 Task: Start in the project AgileCenter the sprint 'Analytics Implementation Sprint', with a duration of 2 weeks. Start in the project AgileCenter the sprint 'Analytics Implementation Sprint', with a duration of 1 week. Start in the project AgileCenter the sprint 'Analytics Implementation Sprint', with a duration of 3 weeks
Action: Mouse moved to (605, 341)
Screenshot: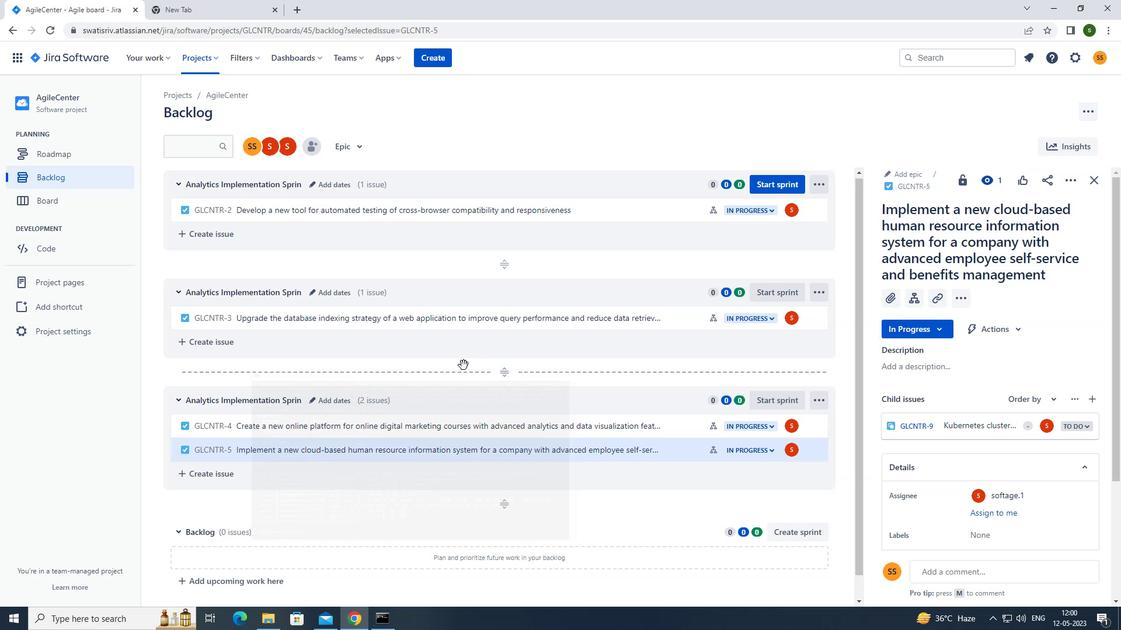 
Action: Mouse scrolled (605, 341) with delta (0, 0)
Screenshot: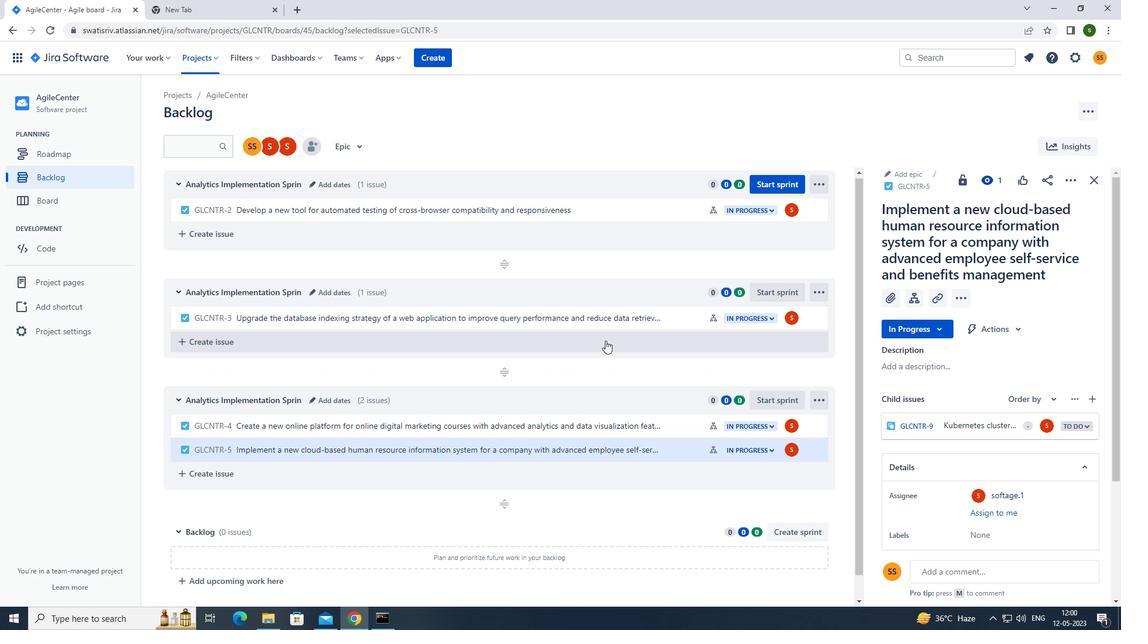 
Action: Mouse scrolled (605, 341) with delta (0, 0)
Screenshot: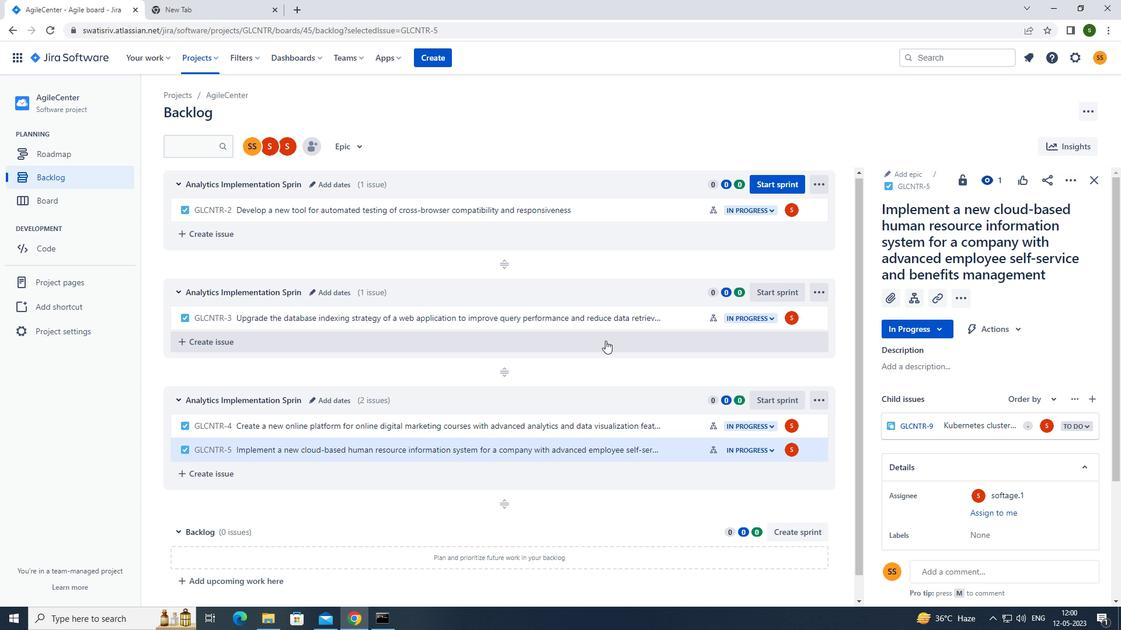
Action: Mouse moved to (768, 181)
Screenshot: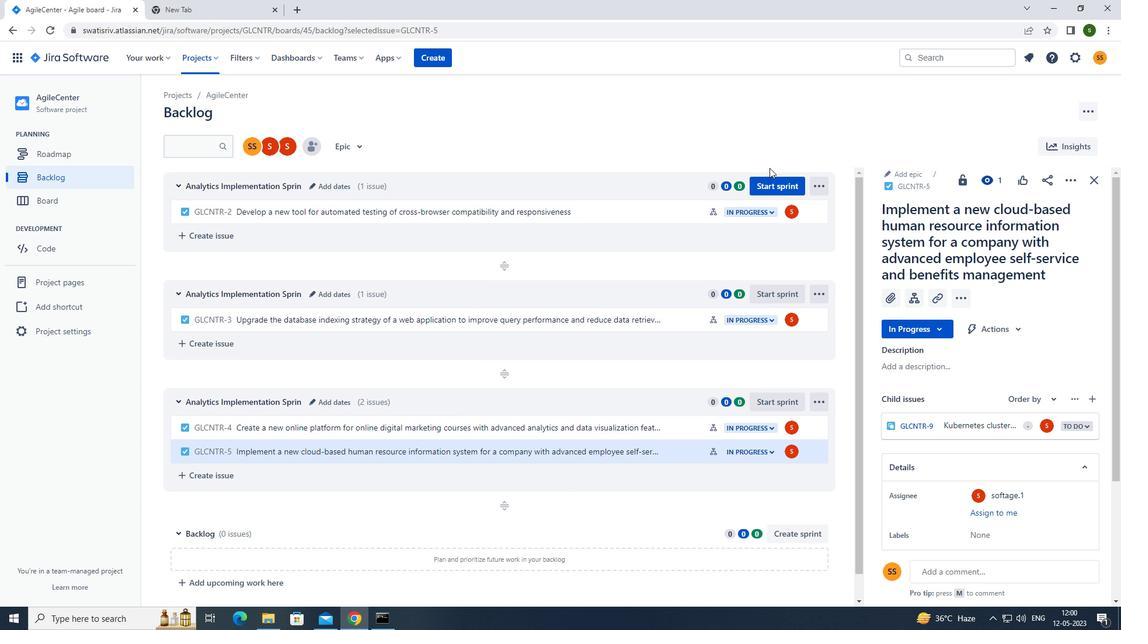
Action: Mouse pressed left at (768, 181)
Screenshot: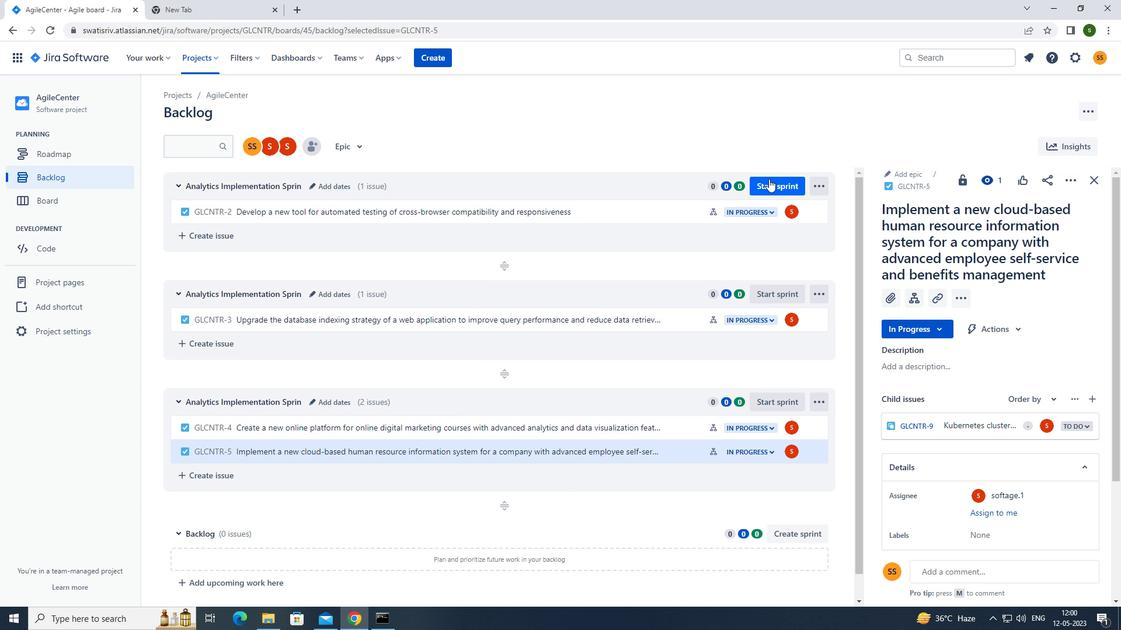 
Action: Mouse moved to (515, 207)
Screenshot: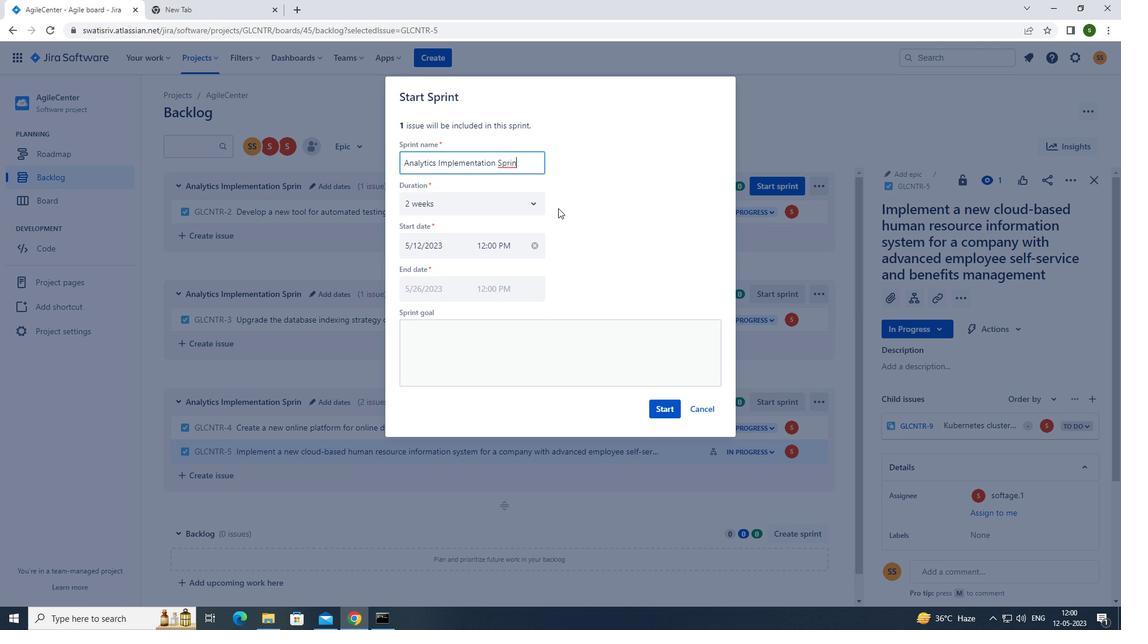 
Action: Mouse pressed left at (515, 207)
Screenshot: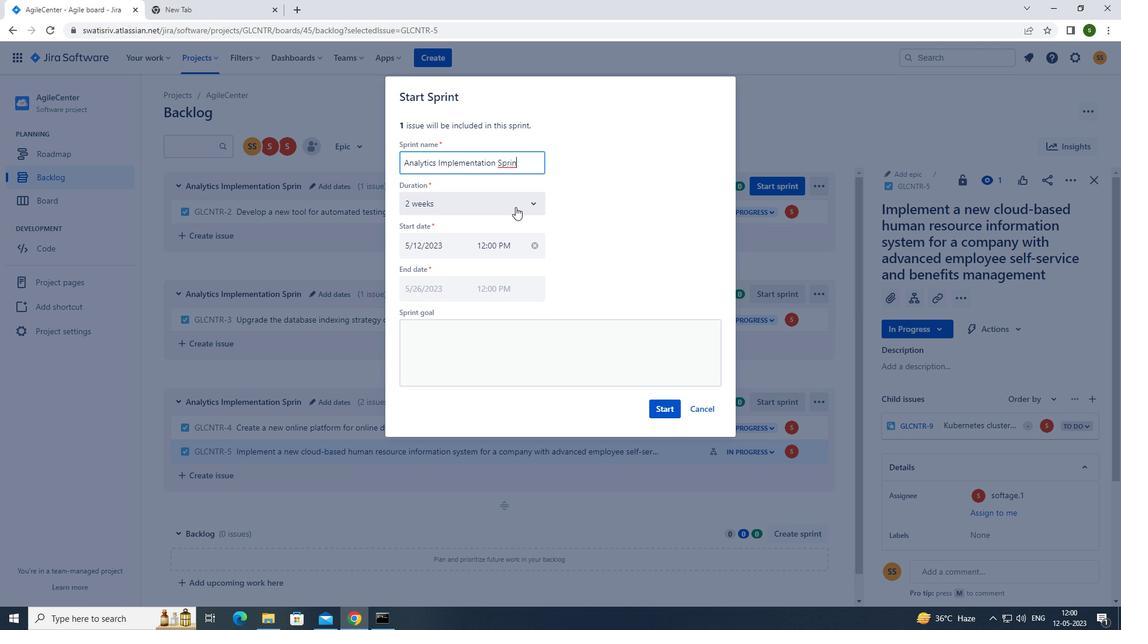 
Action: Mouse moved to (466, 252)
Screenshot: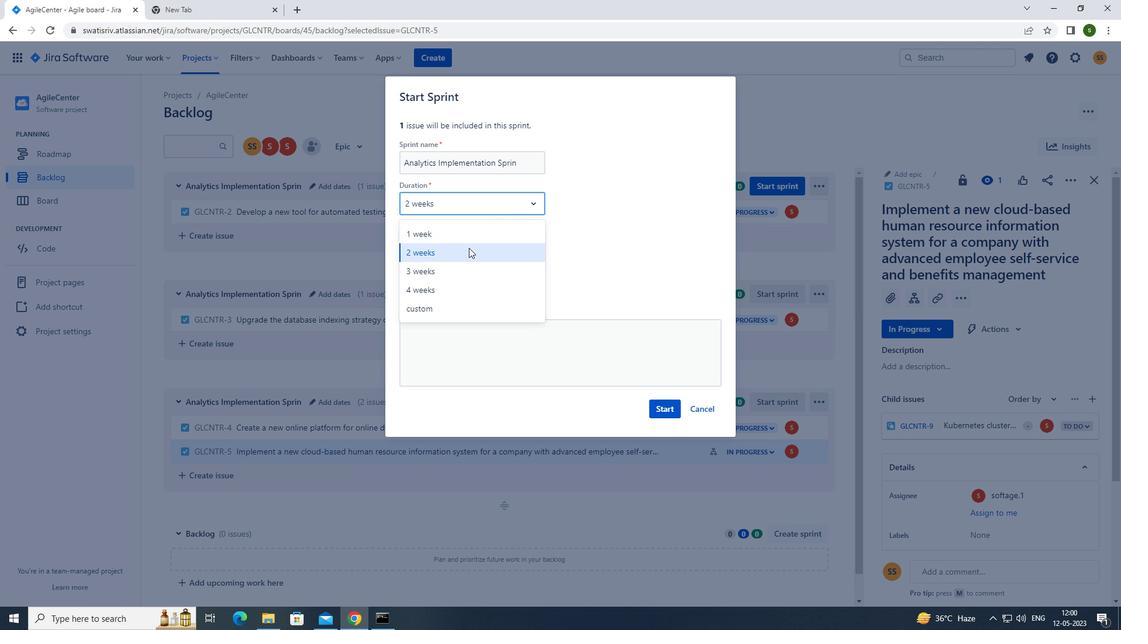 
Action: Mouse pressed left at (466, 252)
Screenshot: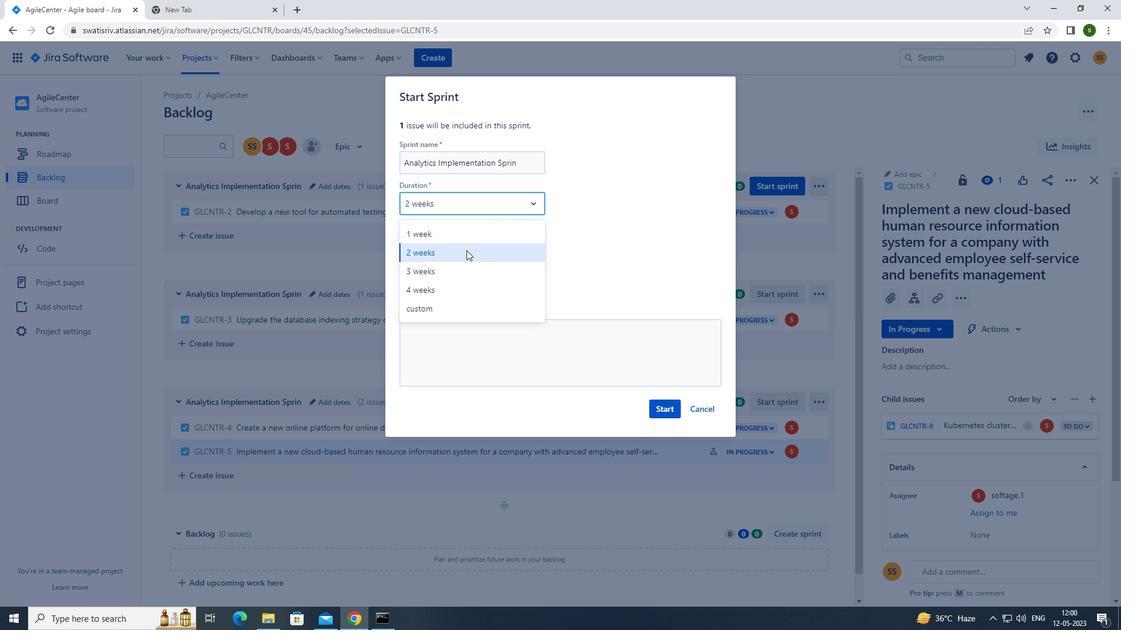 
Action: Mouse moved to (657, 410)
Screenshot: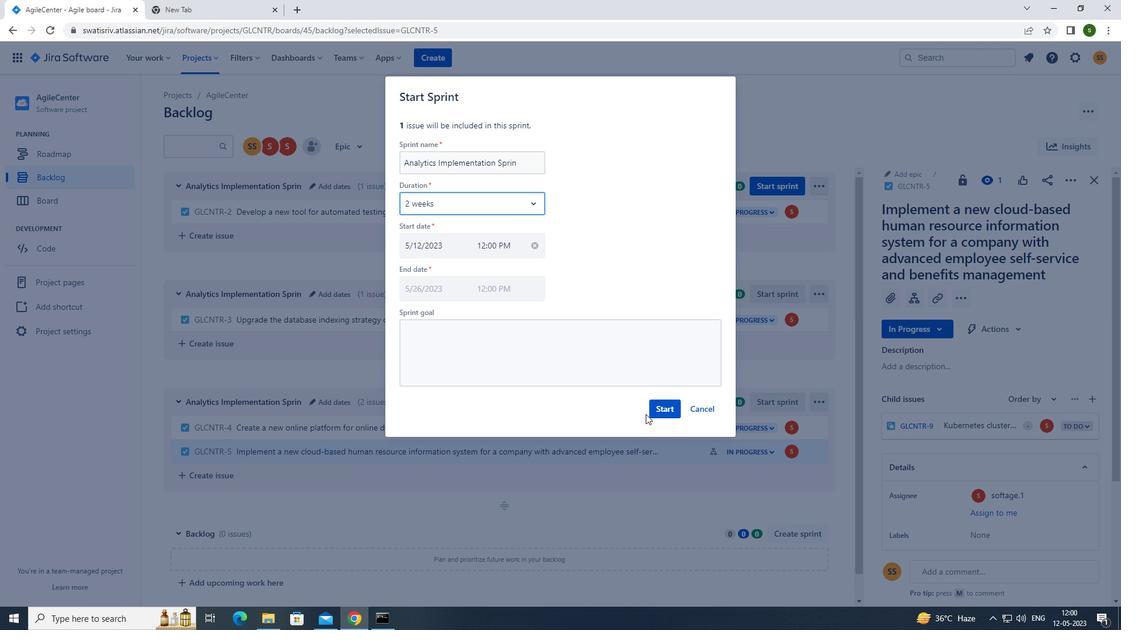 
Action: Mouse pressed left at (657, 410)
Screenshot: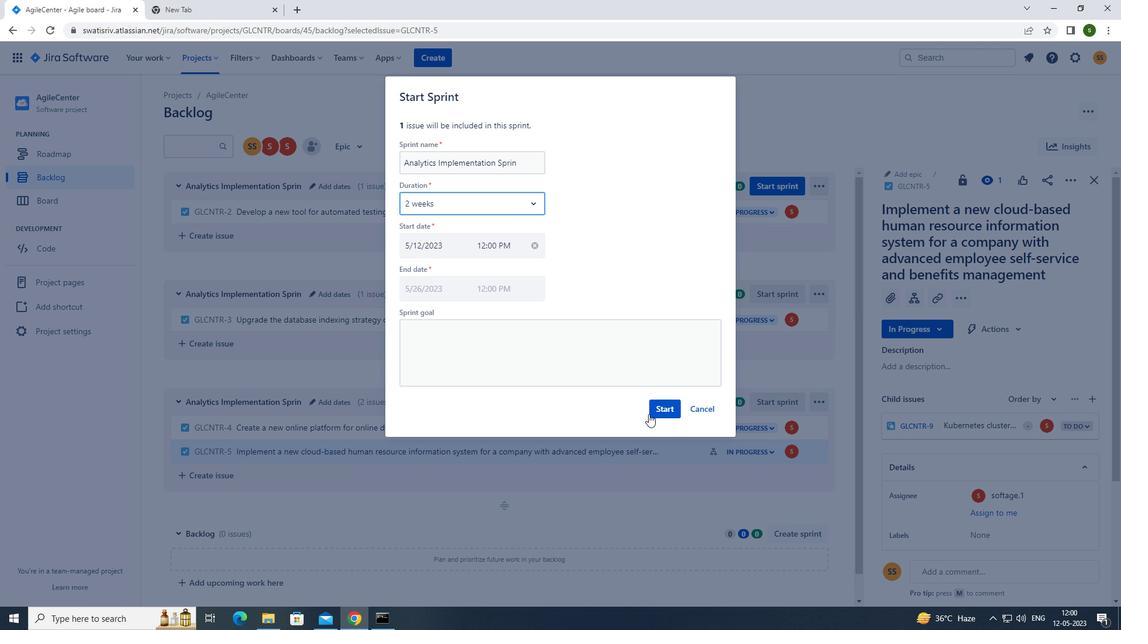 
Action: Mouse moved to (91, 182)
Screenshot: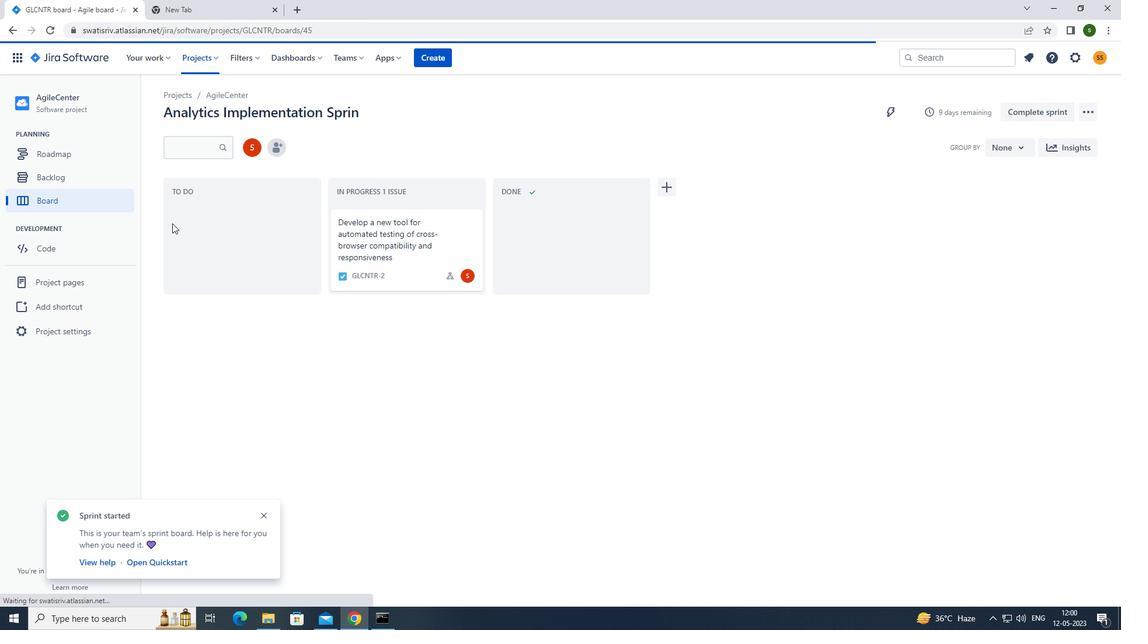 
Action: Mouse pressed left at (91, 182)
Screenshot: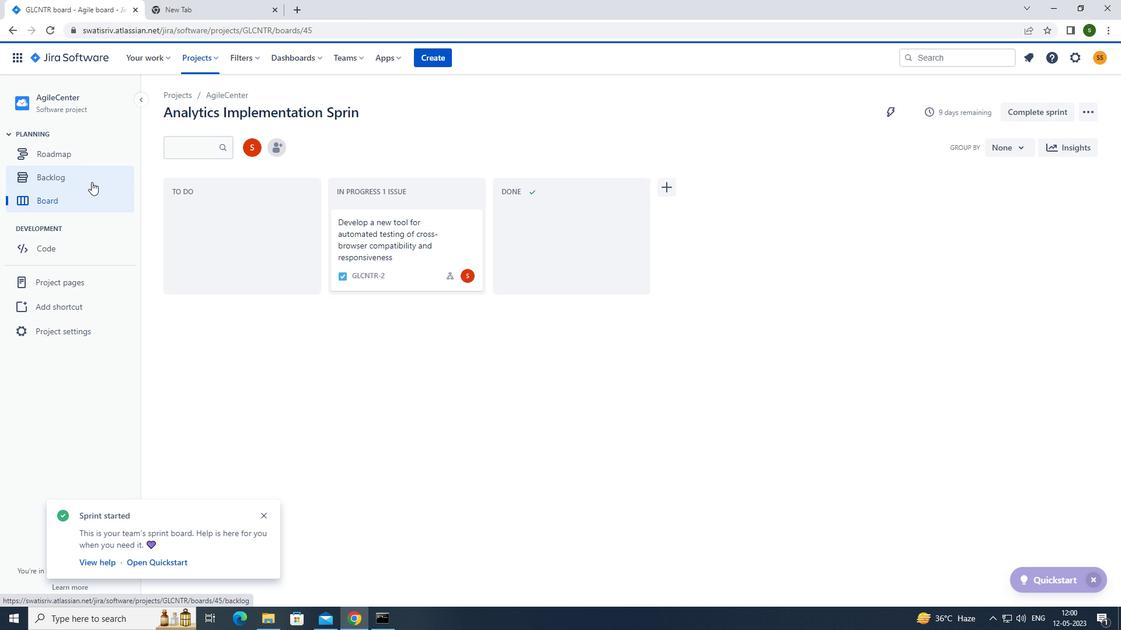 
Action: Mouse moved to (1021, 289)
Screenshot: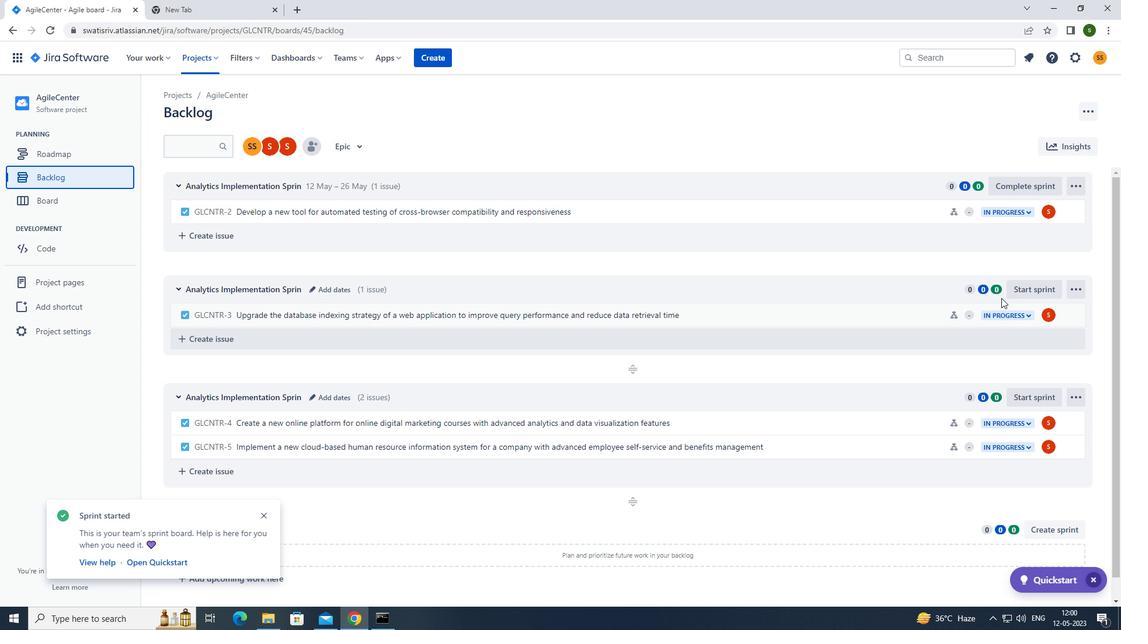 
Action: Mouse pressed left at (1021, 289)
Screenshot: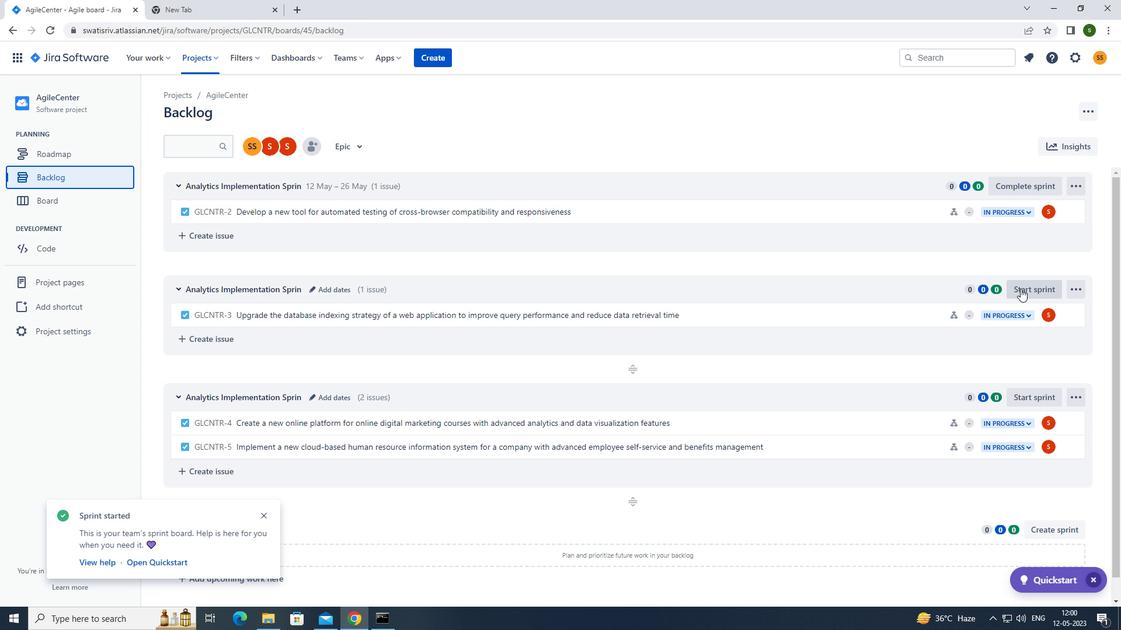 
Action: Mouse moved to (515, 200)
Screenshot: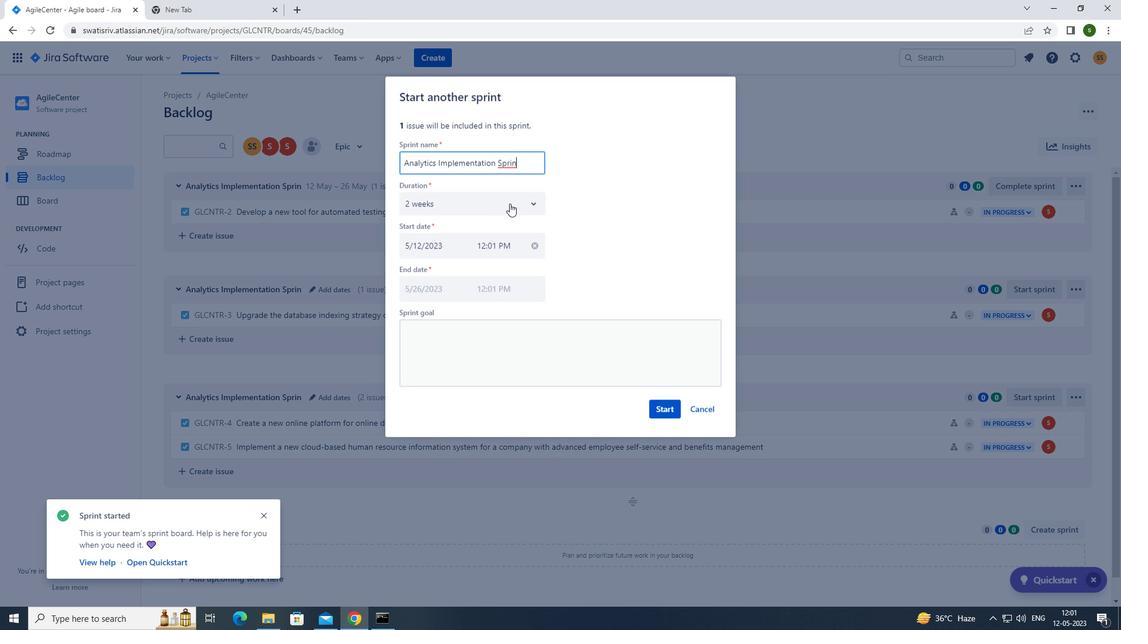 
Action: Mouse pressed left at (515, 200)
Screenshot: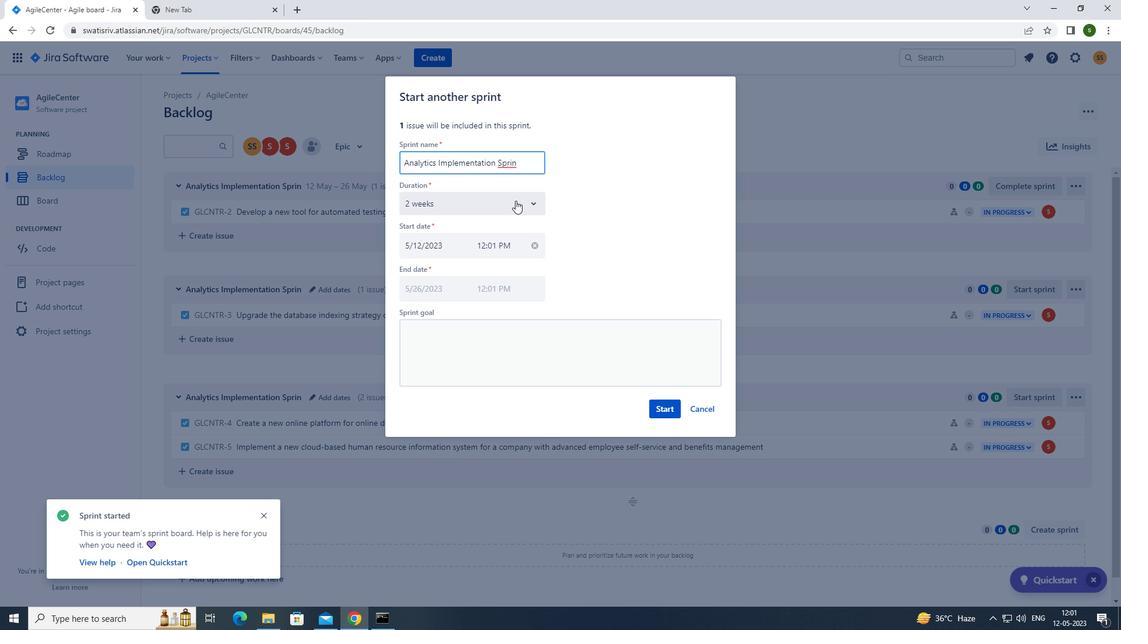 
Action: Mouse moved to (469, 230)
Screenshot: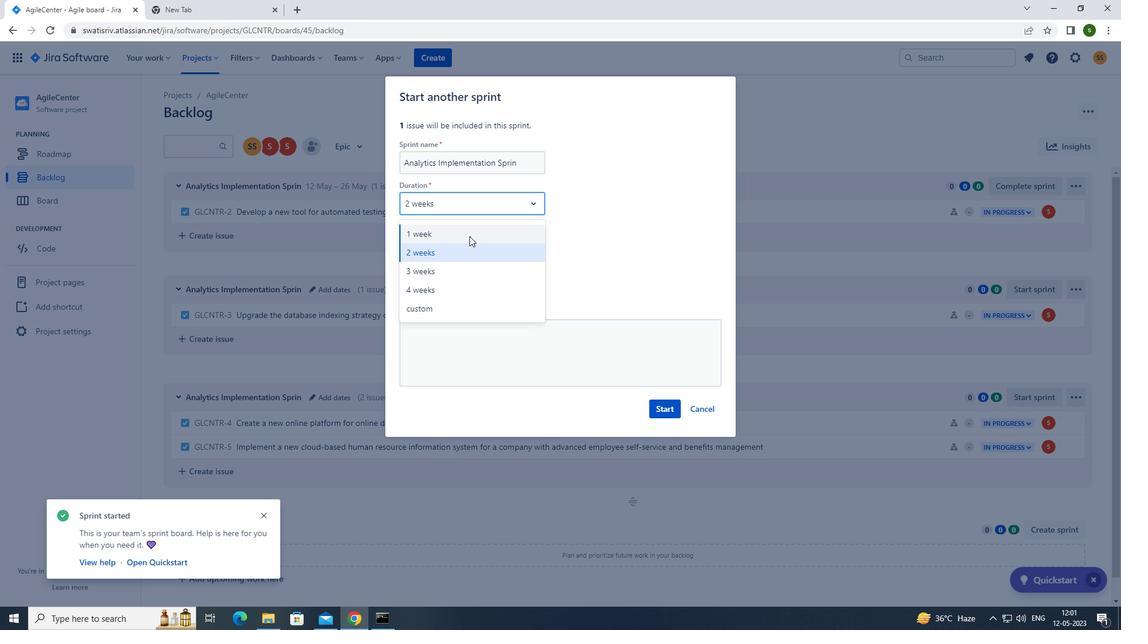 
Action: Mouse pressed left at (469, 230)
Screenshot: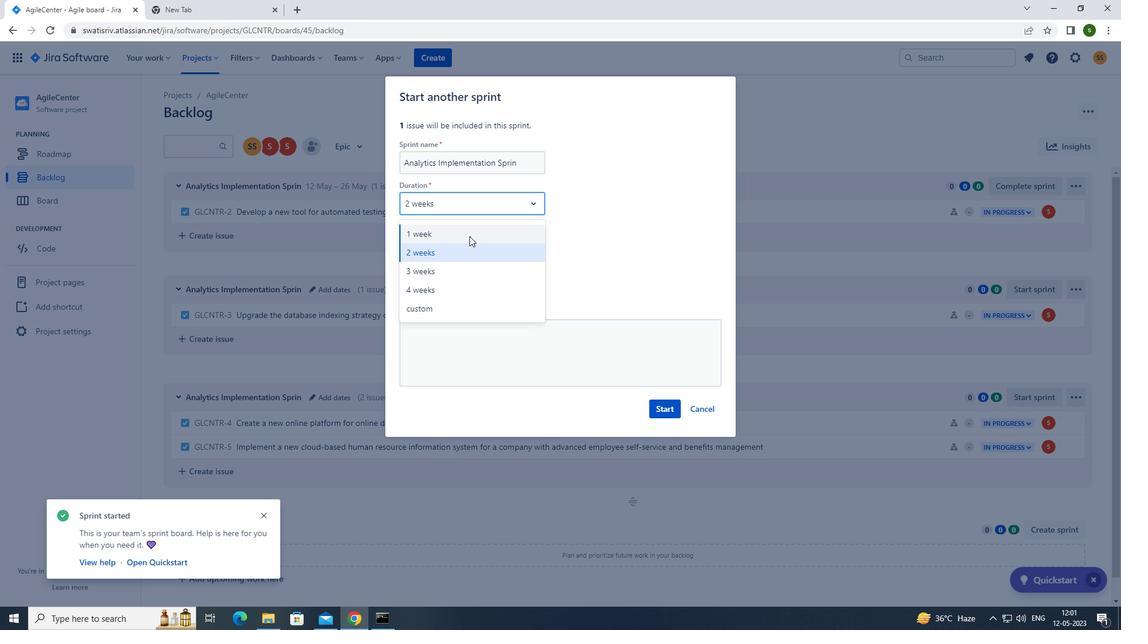 
Action: Mouse moved to (659, 408)
Screenshot: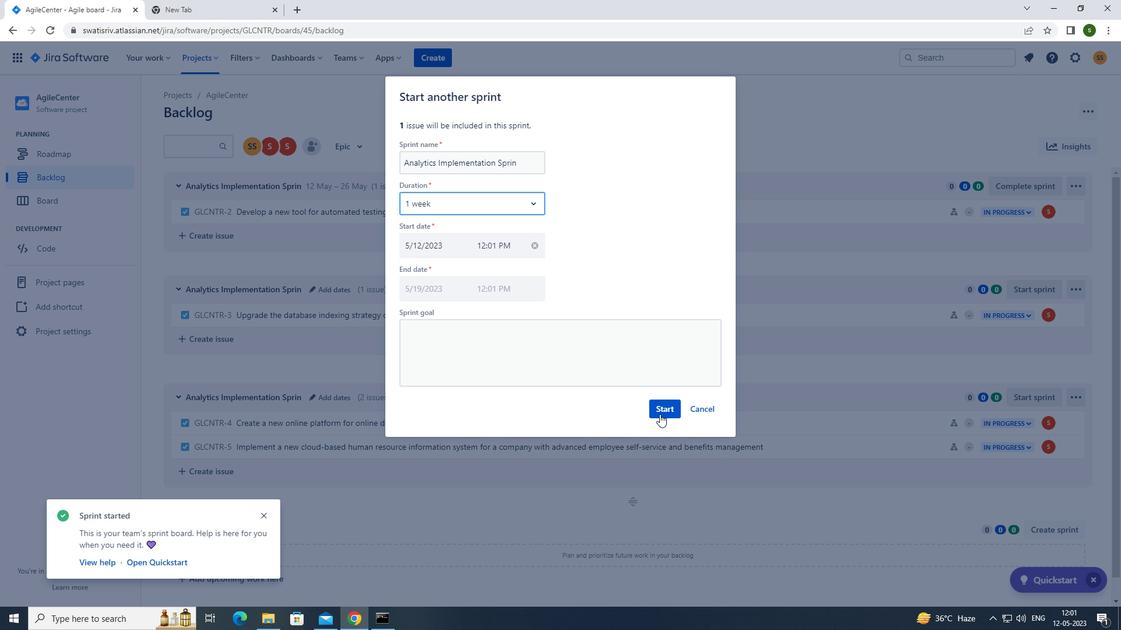 
Action: Mouse pressed left at (659, 408)
Screenshot: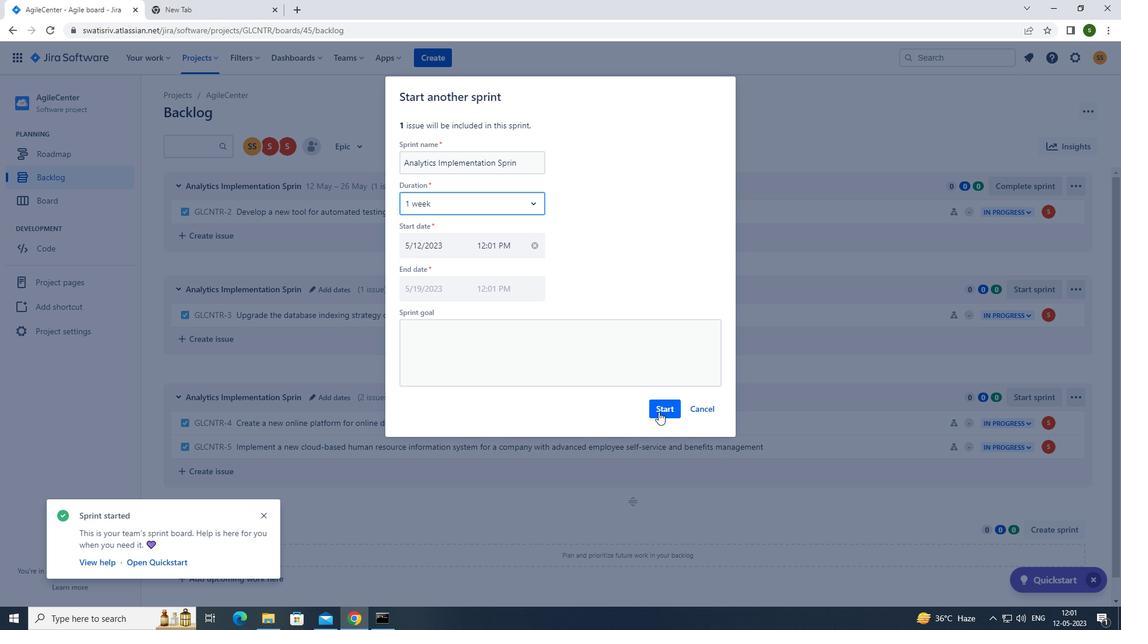 
Action: Mouse moved to (74, 177)
Screenshot: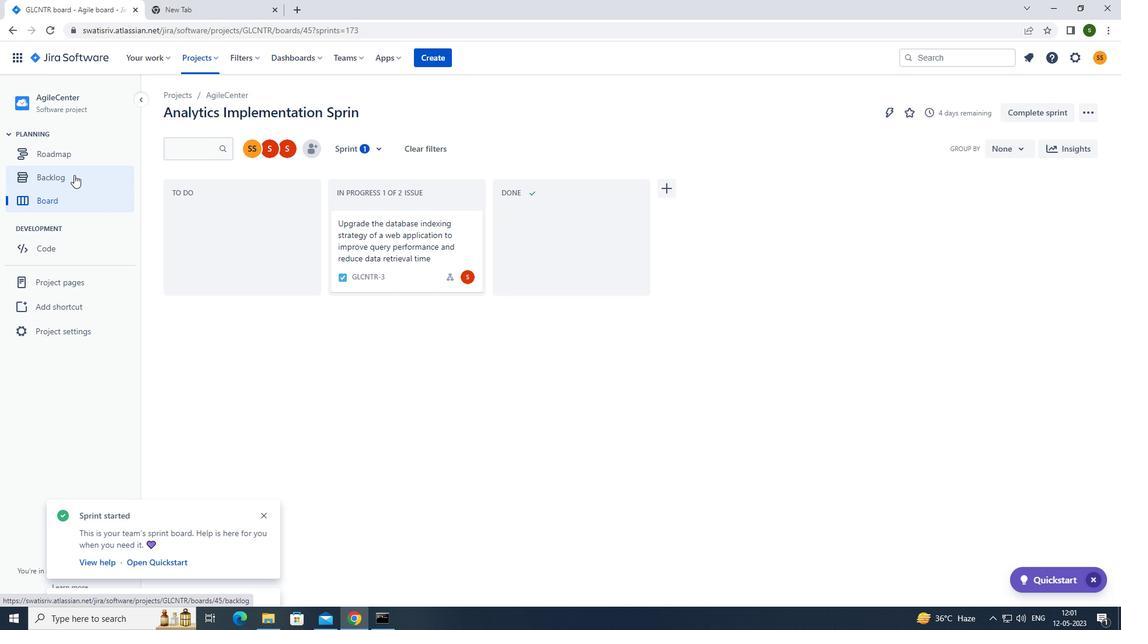 
Action: Mouse pressed left at (74, 177)
Screenshot: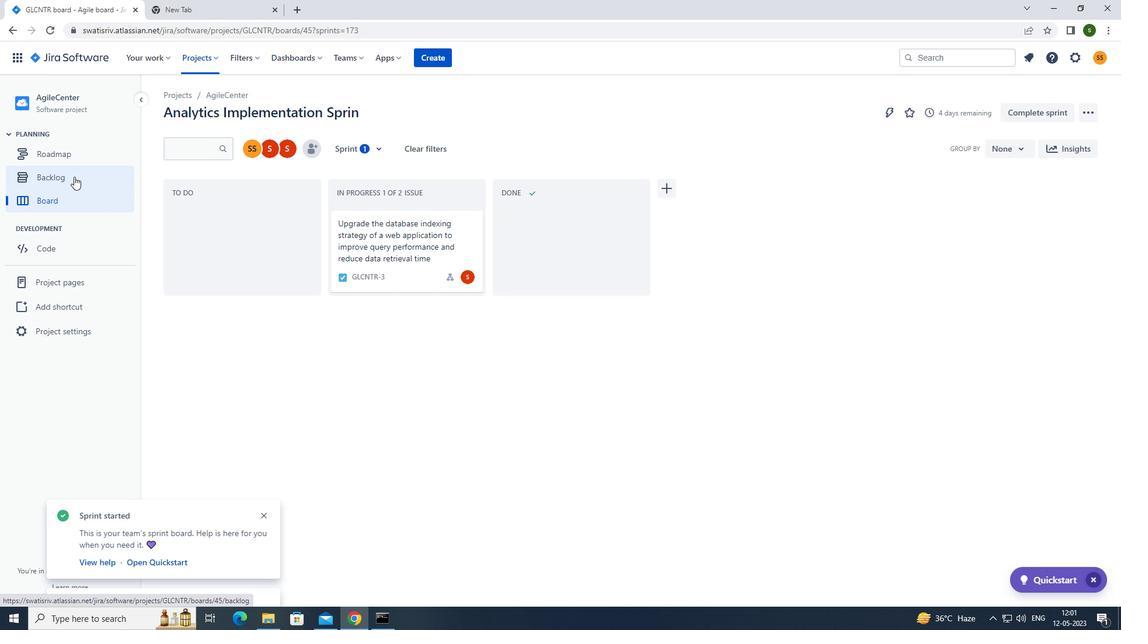 
Action: Mouse moved to (1042, 392)
Screenshot: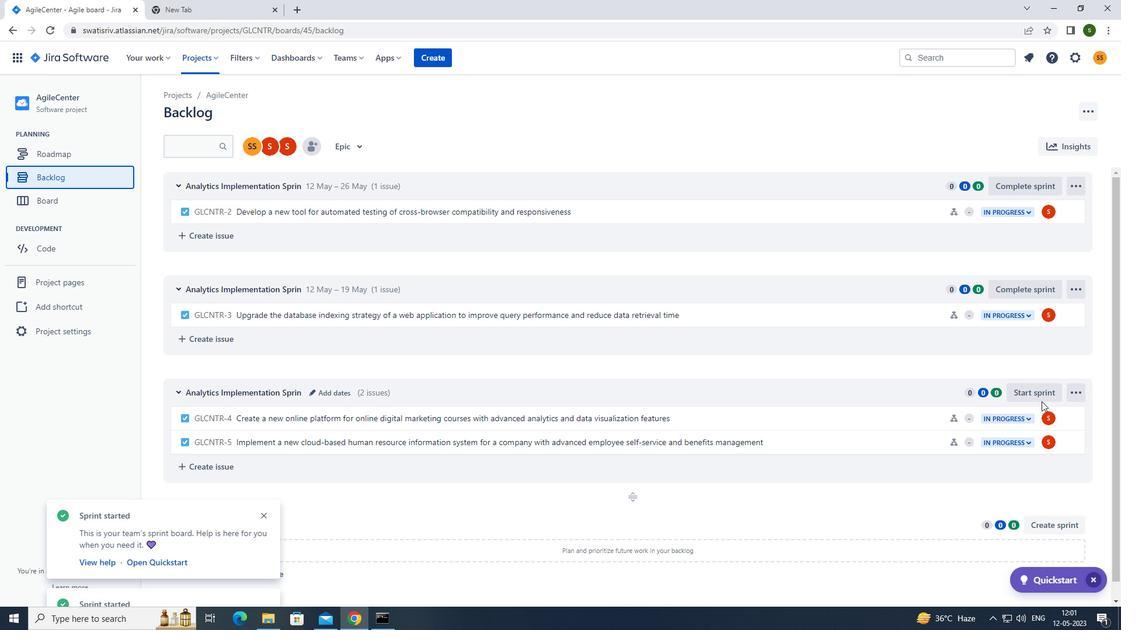 
Action: Mouse pressed left at (1042, 392)
Screenshot: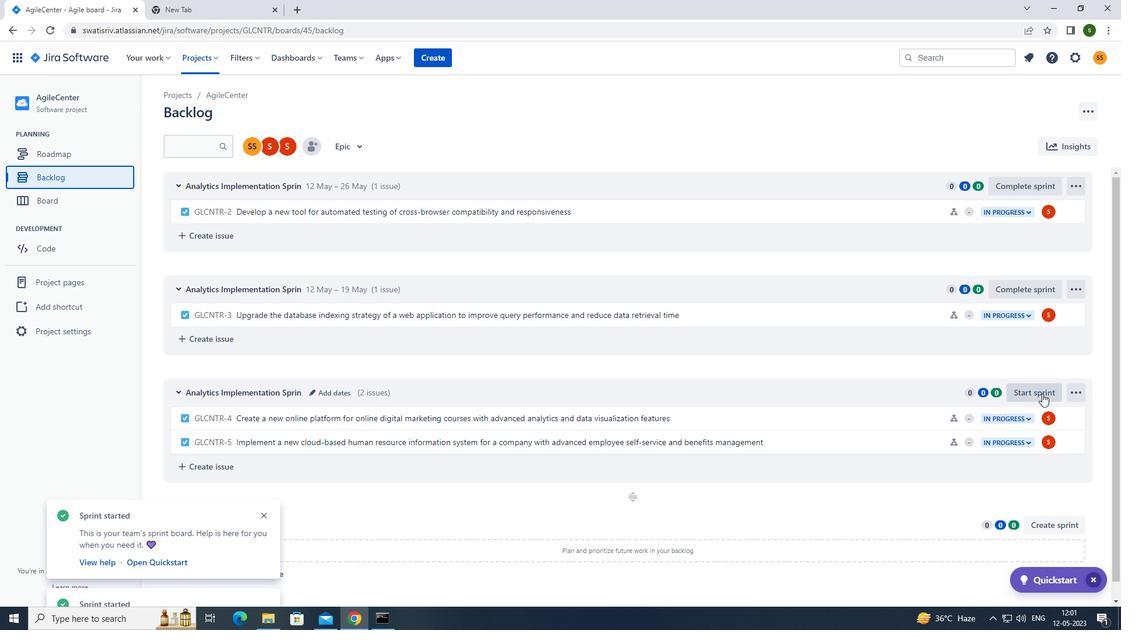 
Action: Mouse moved to (512, 209)
Screenshot: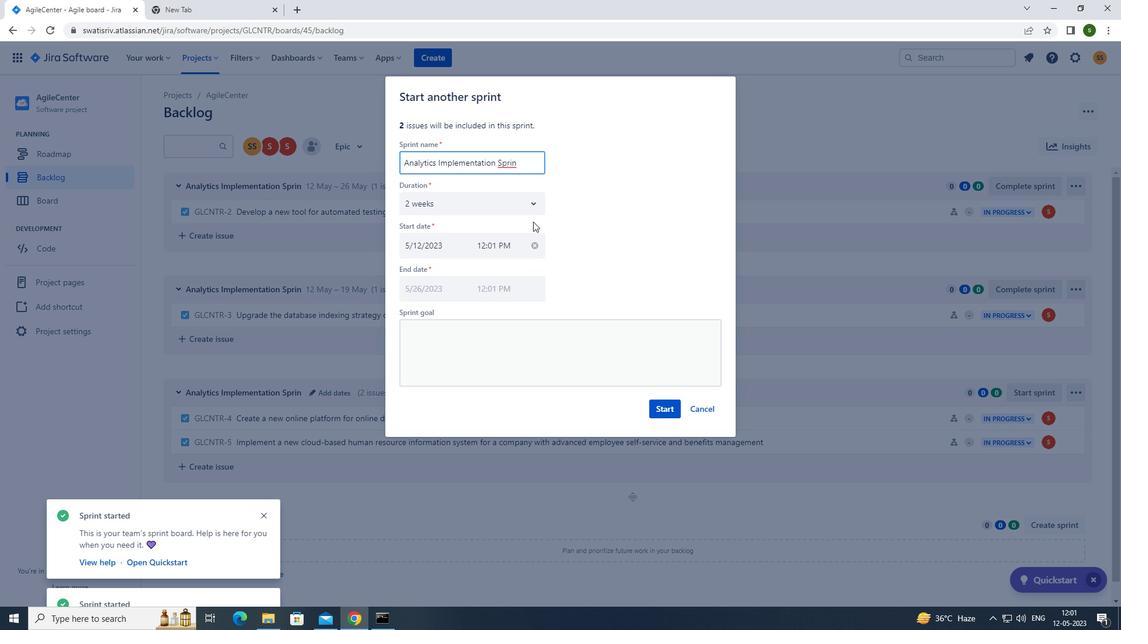 
Action: Mouse pressed left at (512, 209)
Screenshot: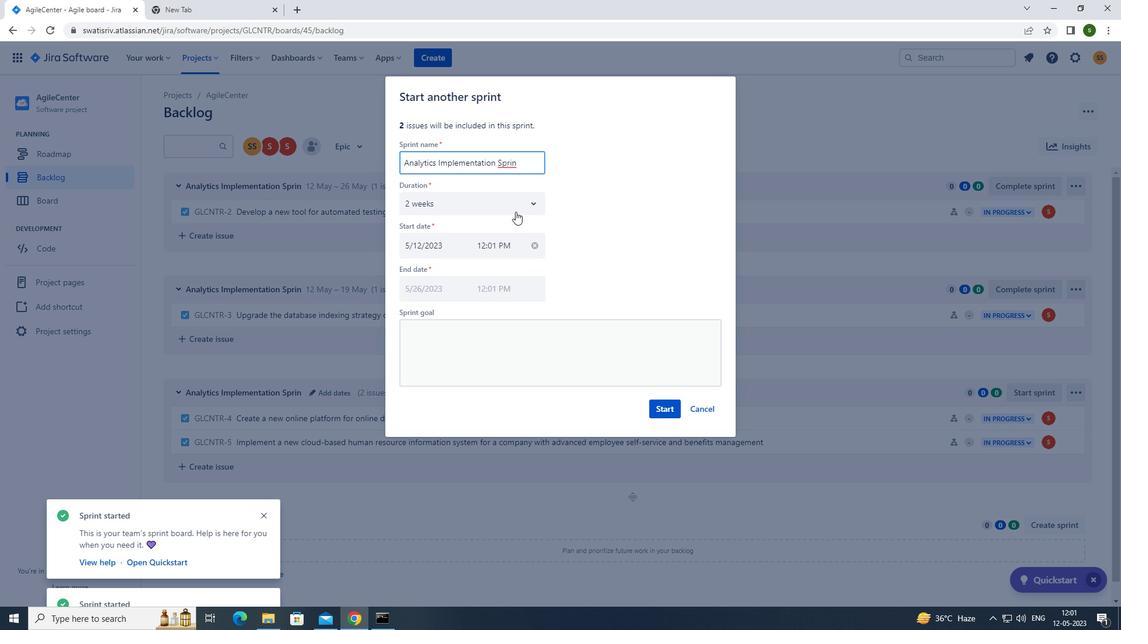 
Action: Mouse moved to (457, 278)
Screenshot: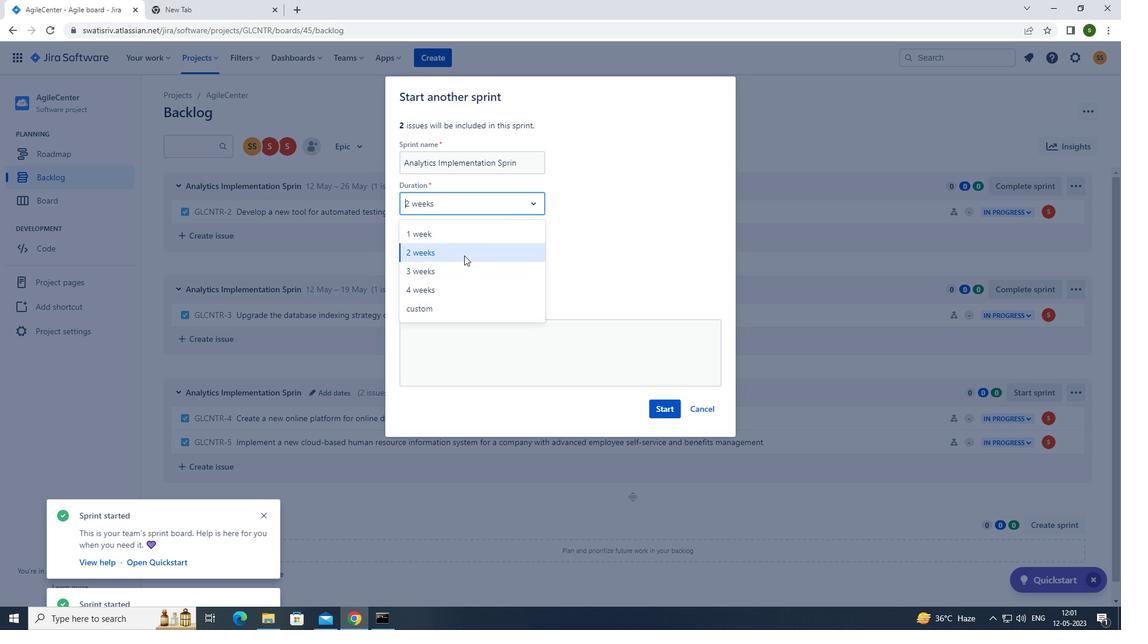 
Action: Mouse pressed left at (457, 278)
Screenshot: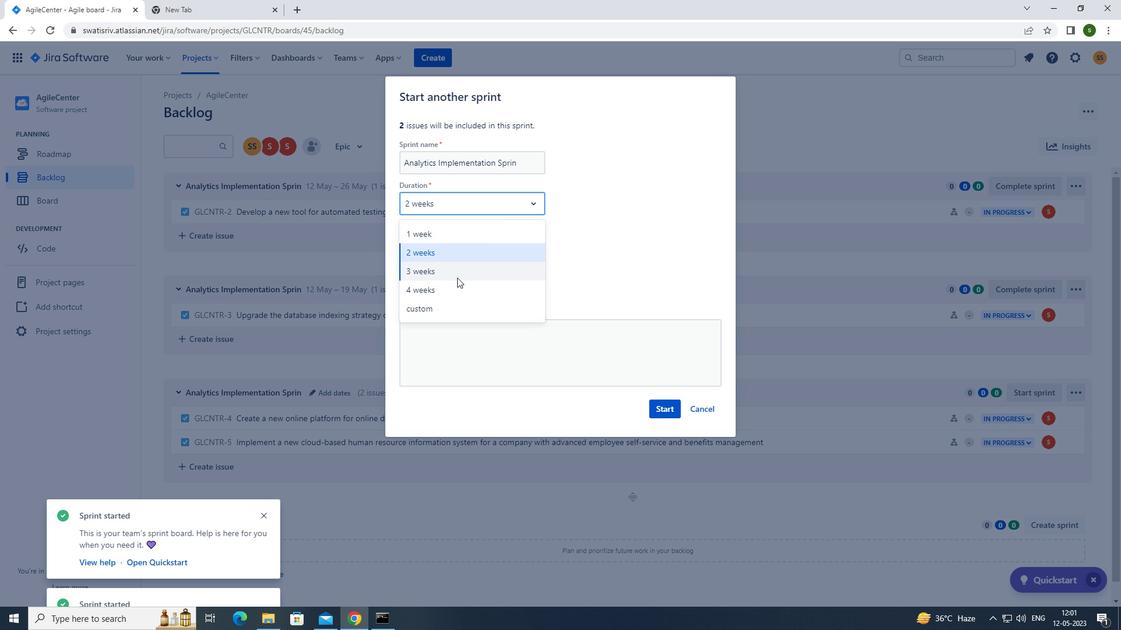 
Action: Mouse moved to (658, 405)
Screenshot: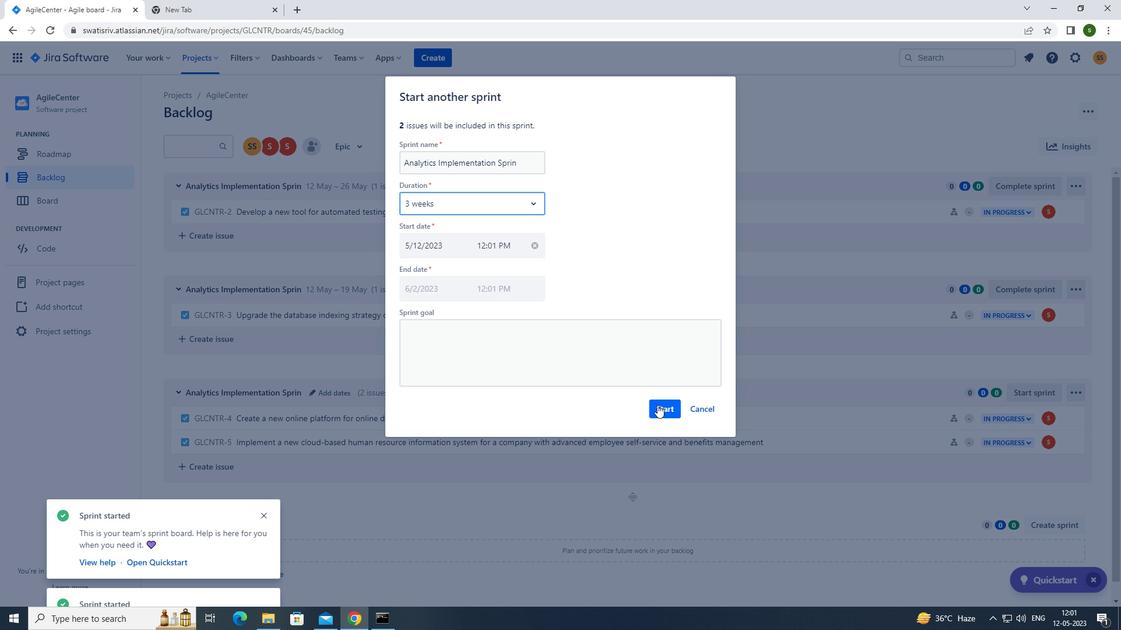 
Action: Mouse pressed left at (658, 405)
Screenshot: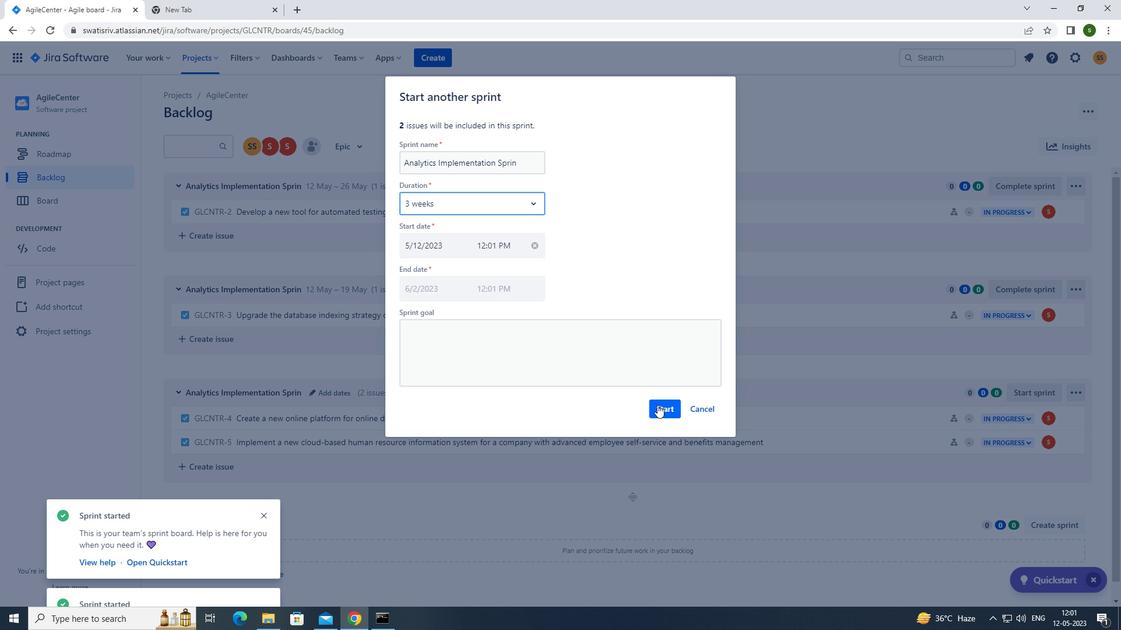 
Action: Mouse moved to (658, 404)
Screenshot: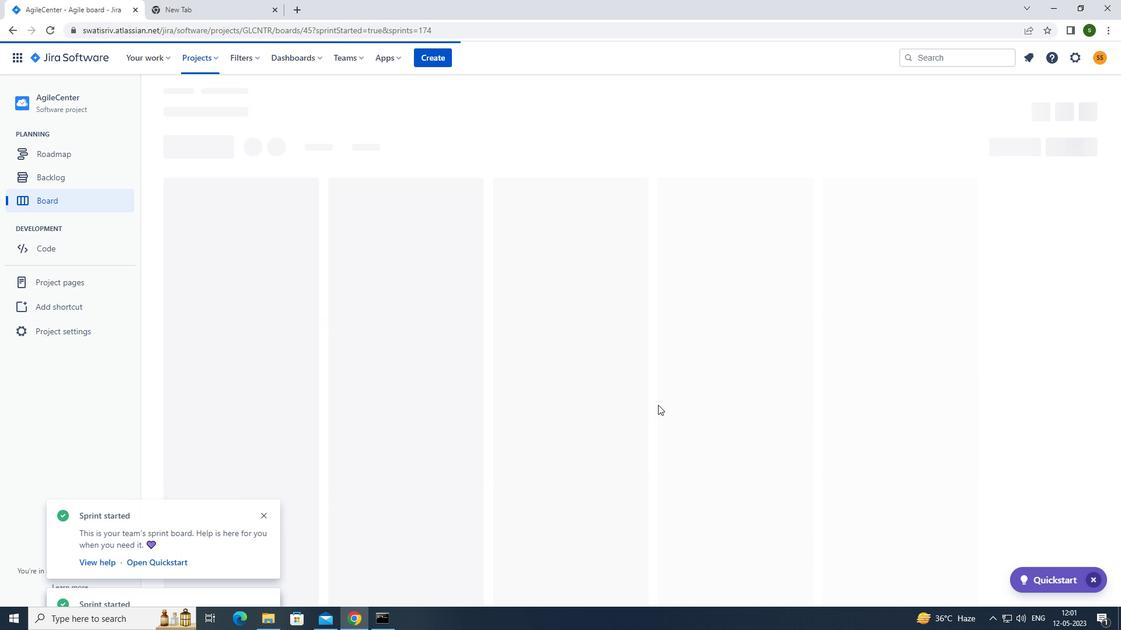 
